 Task: In the  document Kangaroo.txt Share this file with 'softage.3@softage.net' Check 'Vision History' View the  non- printing characters
Action: Mouse moved to (295, 380)
Screenshot: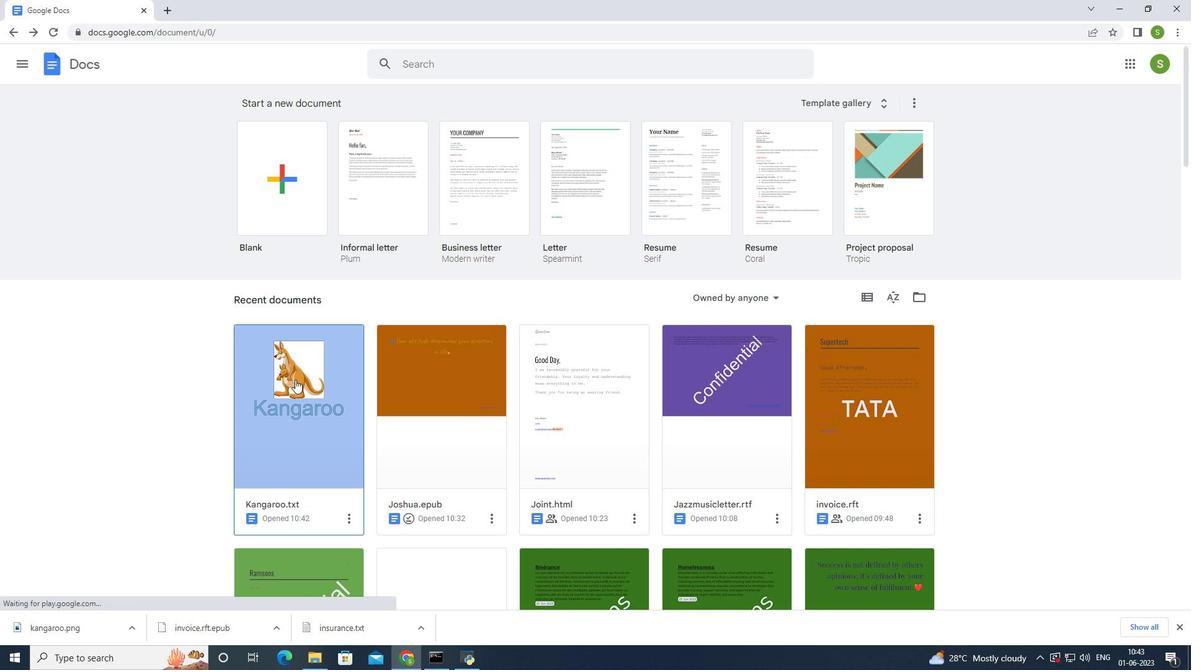 
Action: Mouse pressed left at (295, 380)
Screenshot: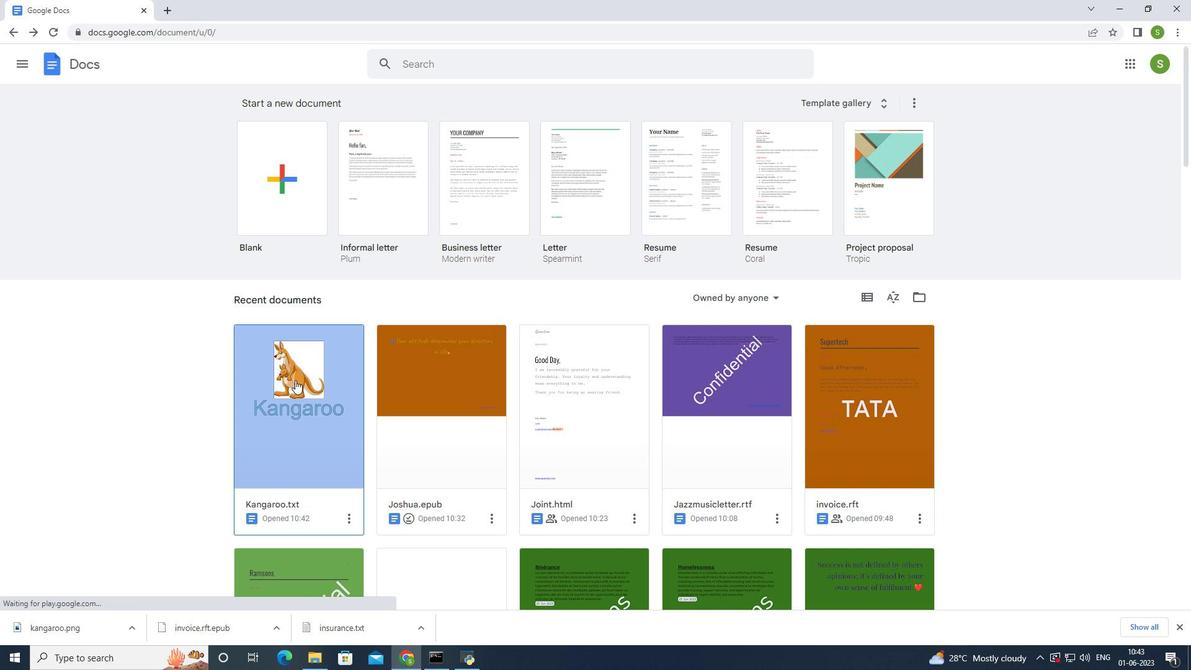 
Action: Mouse moved to (1117, 60)
Screenshot: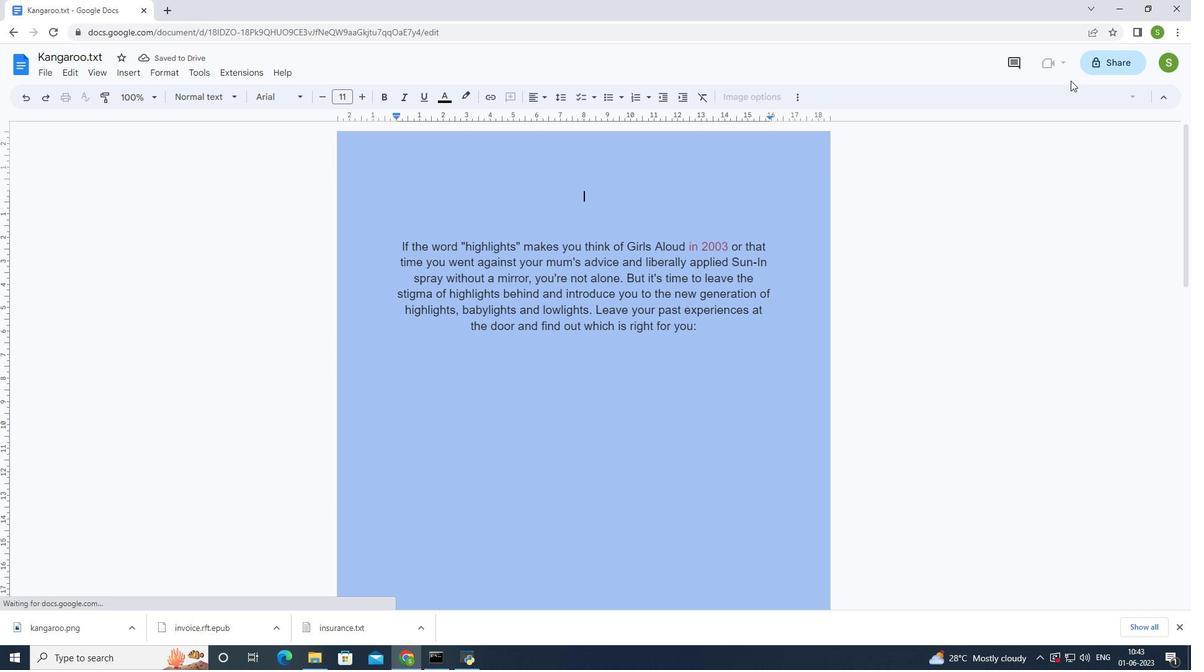 
Action: Mouse pressed left at (1117, 60)
Screenshot: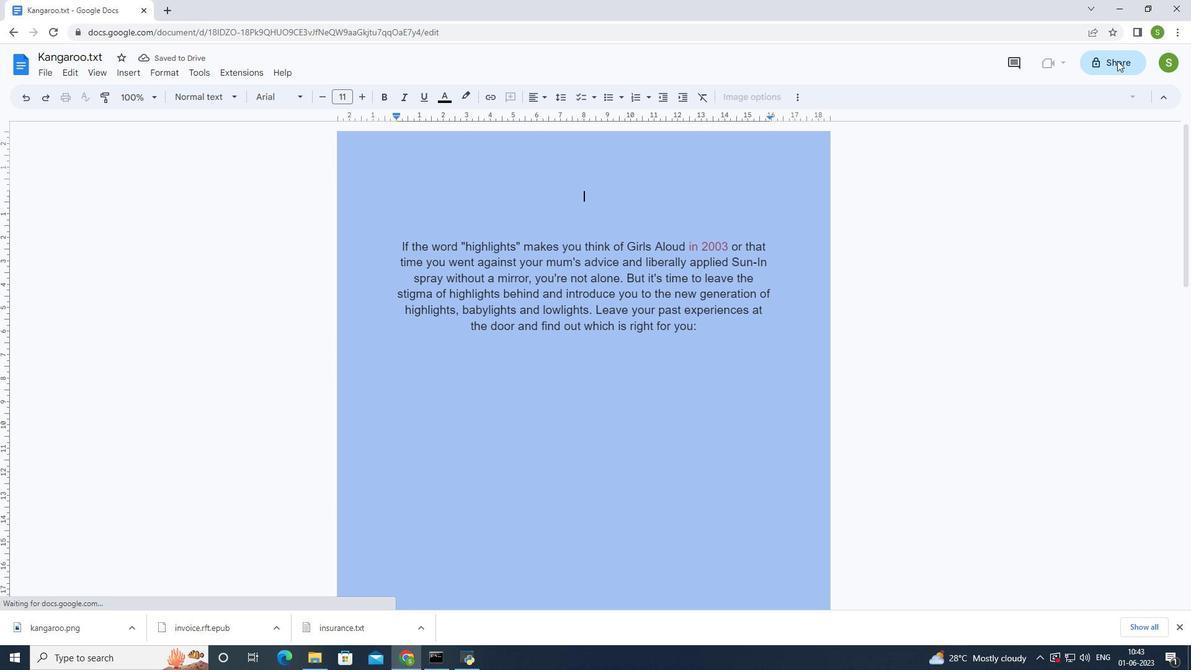 
Action: Mouse moved to (574, 259)
Screenshot: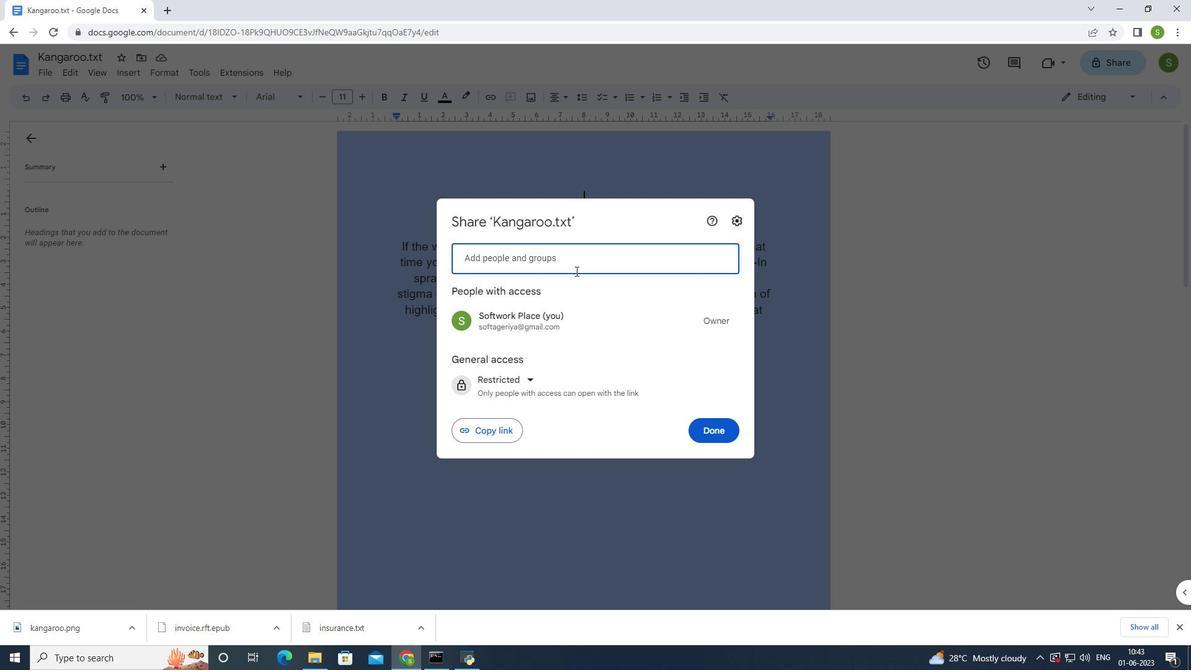 
Action: Mouse pressed left at (574, 259)
Screenshot: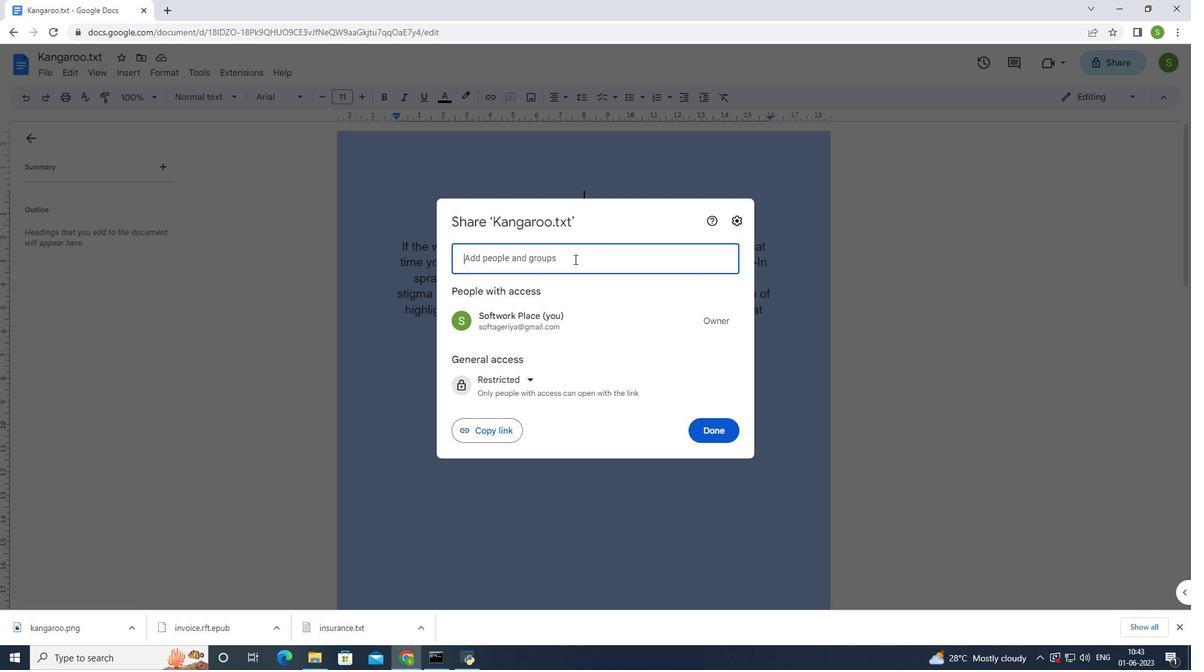 
Action: Mouse moved to (574, 257)
Screenshot: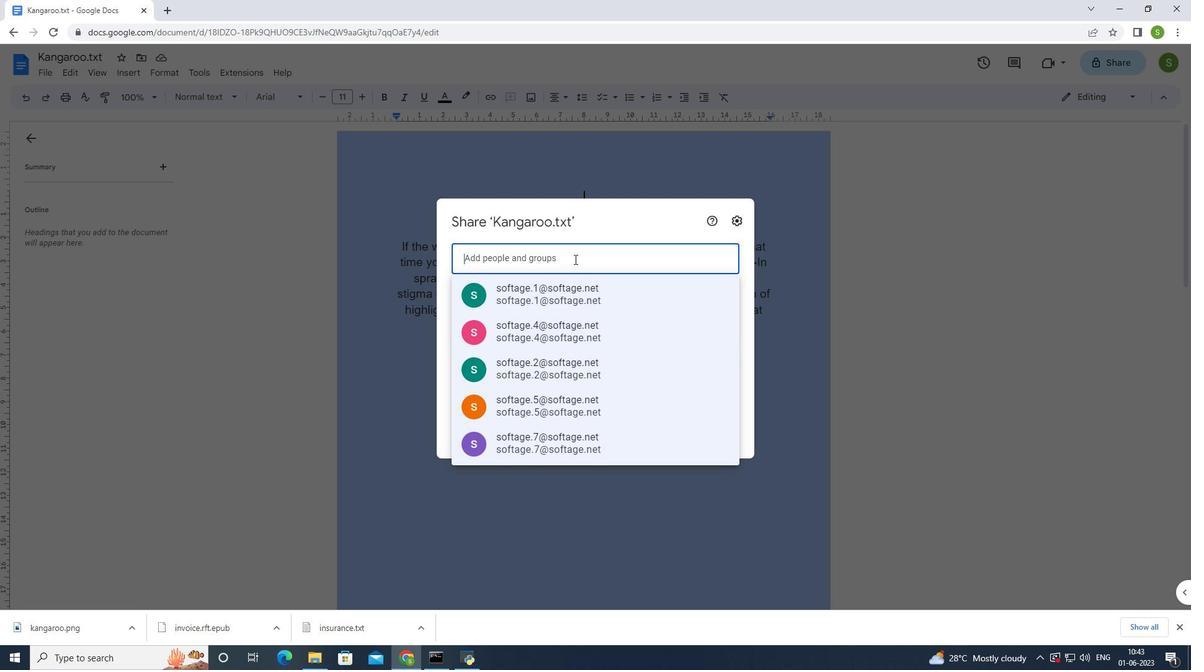 
Action: Key pressed sog<Key.backspace>ftage,<Key.backspace><Key.backspace><Key.backspace>softage,<Key.backspace><Key.backspace>softage.3<Key.shift>@softage.net<Key.enter>
Screenshot: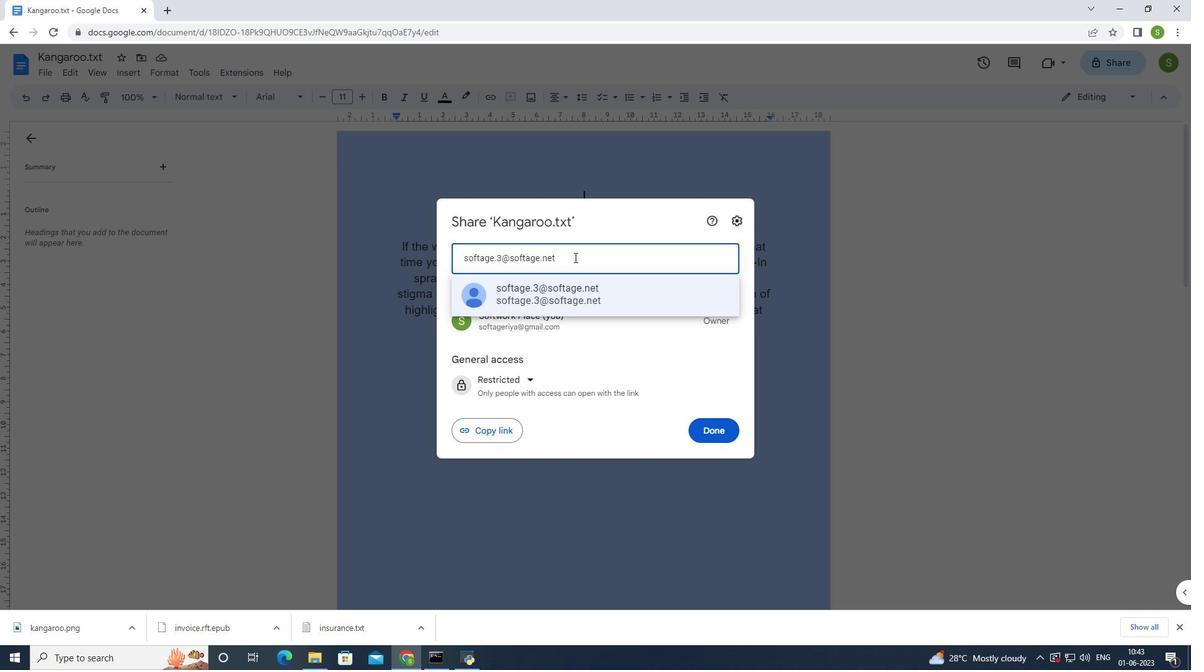 
Action: Mouse moved to (713, 413)
Screenshot: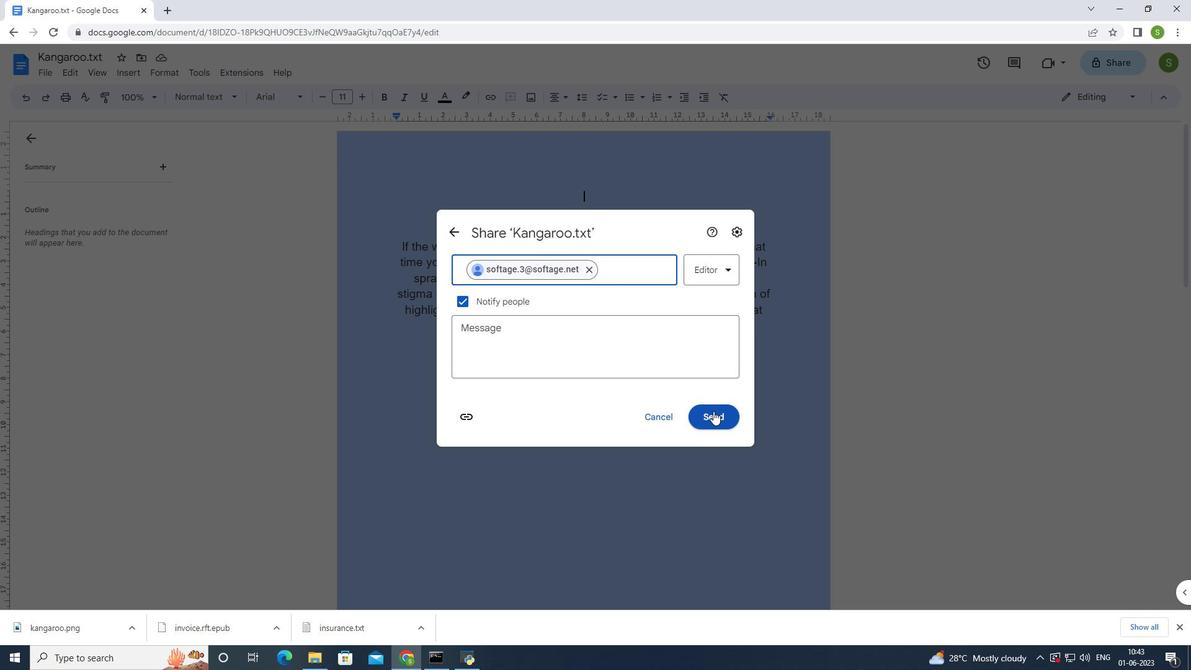 
Action: Mouse pressed left at (713, 413)
Screenshot: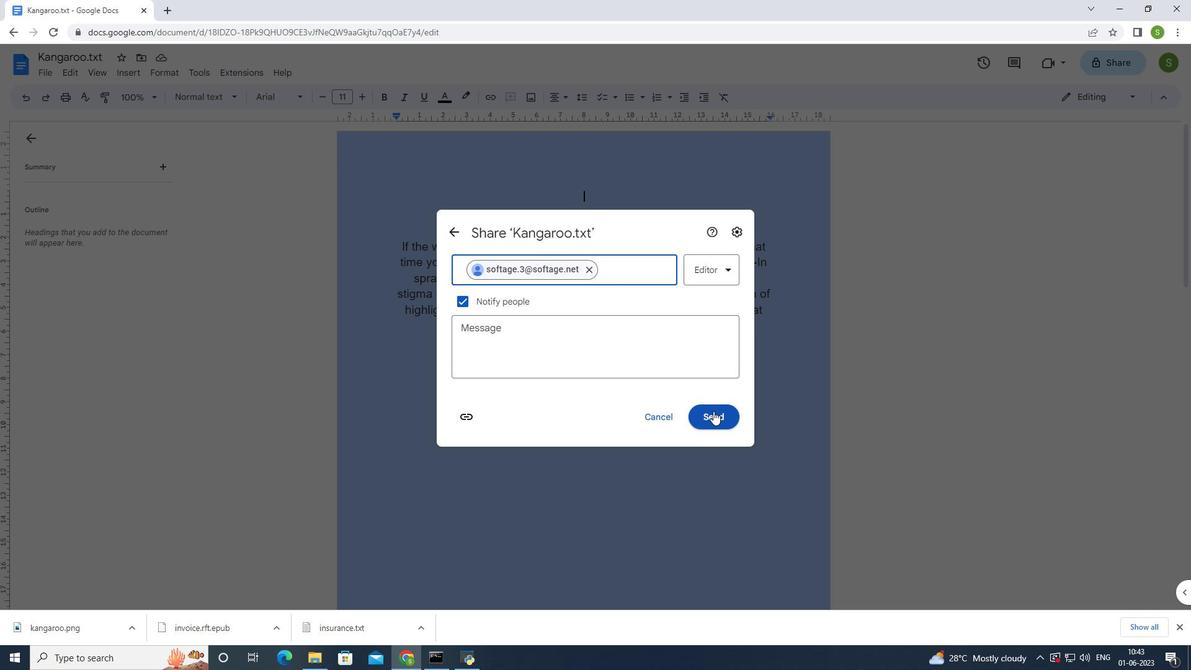 
Action: Mouse moved to (1128, 99)
Screenshot: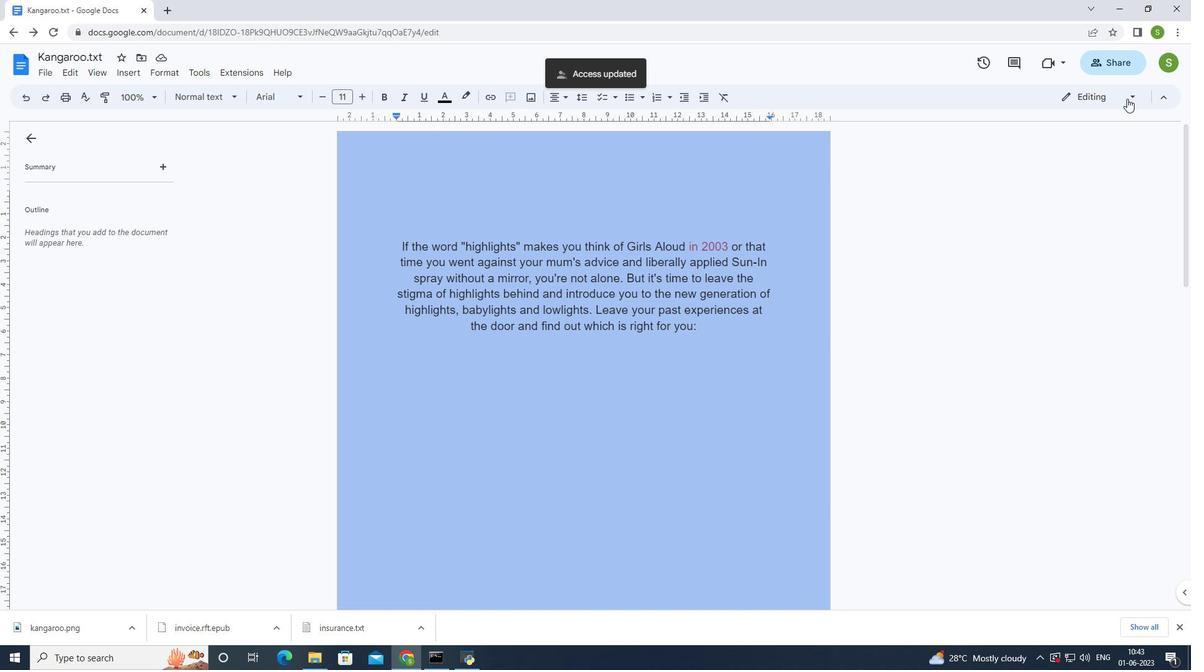 
Action: Mouse pressed left at (1128, 99)
Screenshot: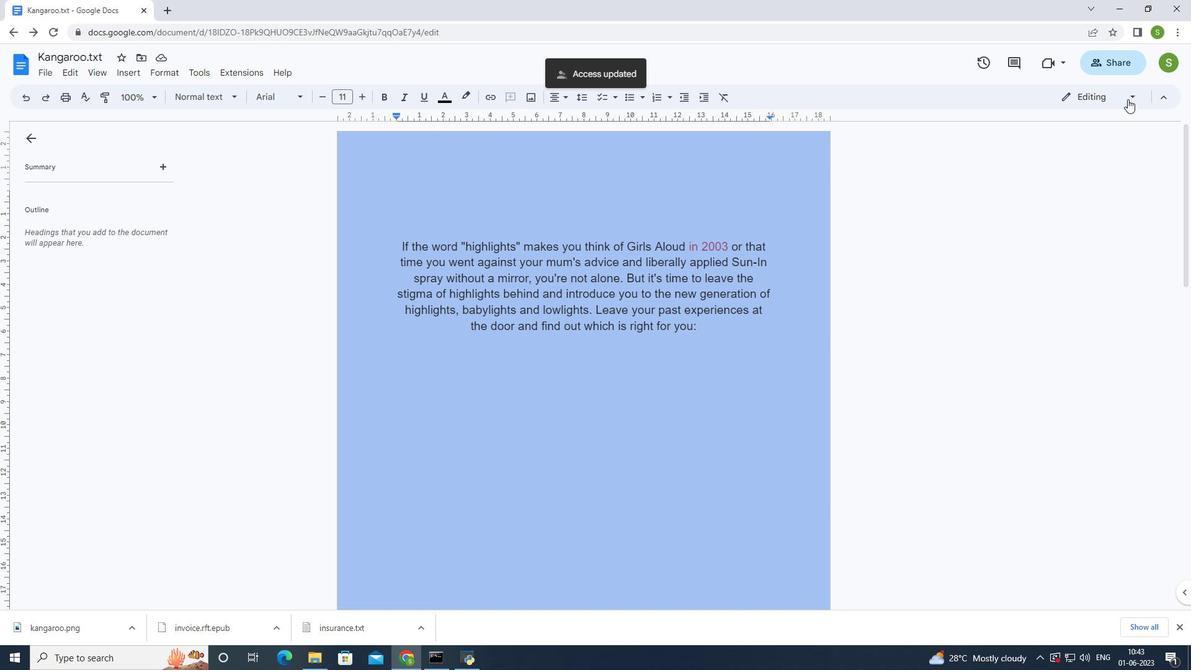 
Action: Mouse moved to (63, 72)
Screenshot: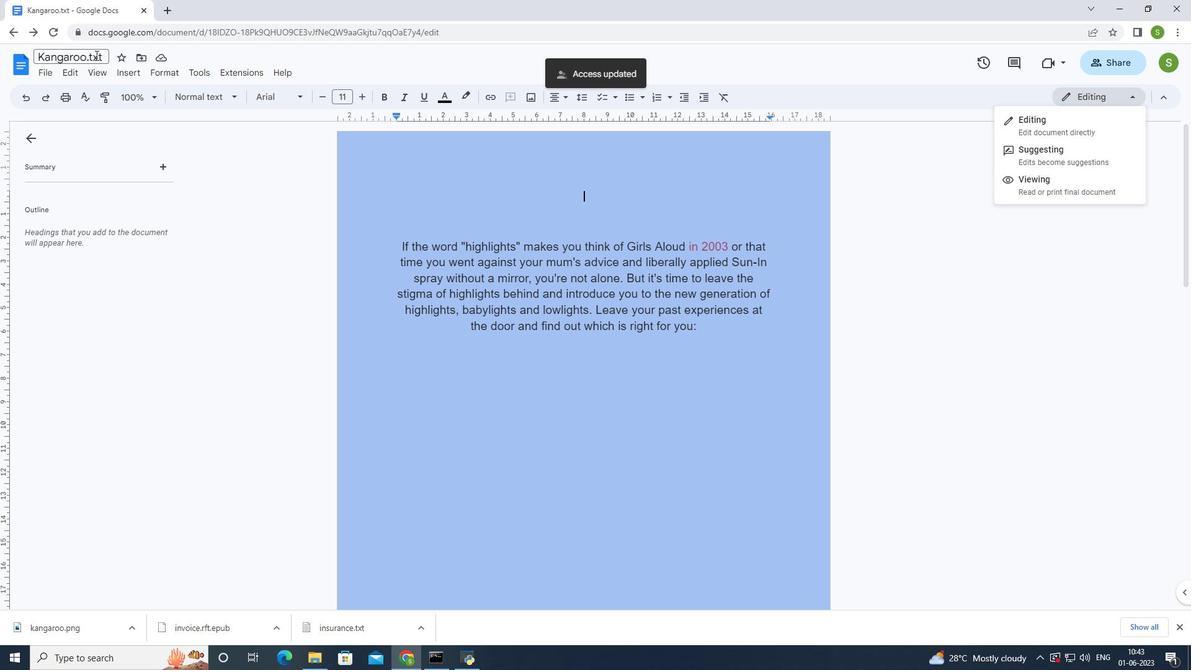
Action: Mouse pressed left at (63, 72)
Screenshot: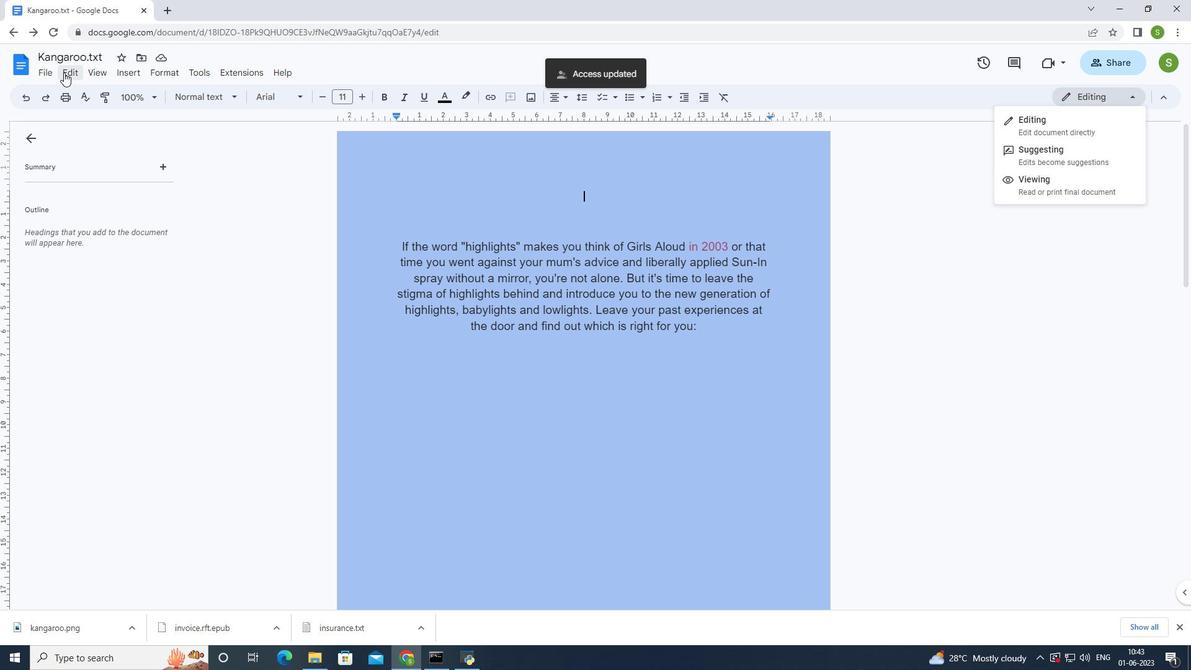 
Action: Mouse moved to (42, 72)
Screenshot: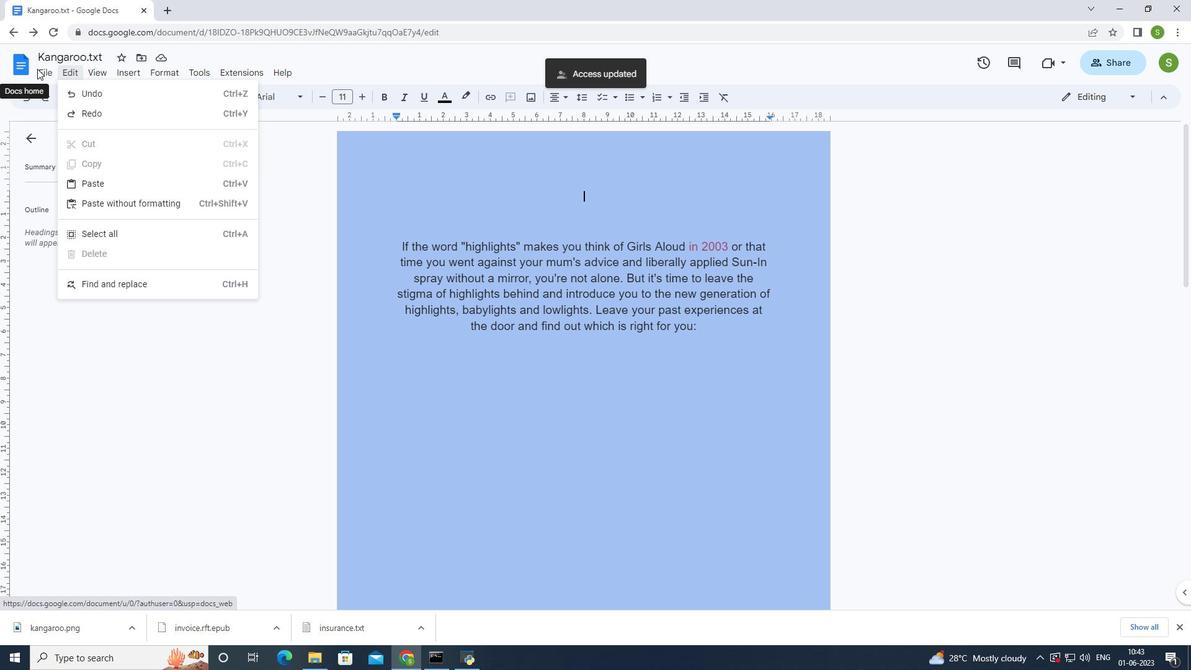 
Action: Mouse pressed left at (42, 72)
Screenshot: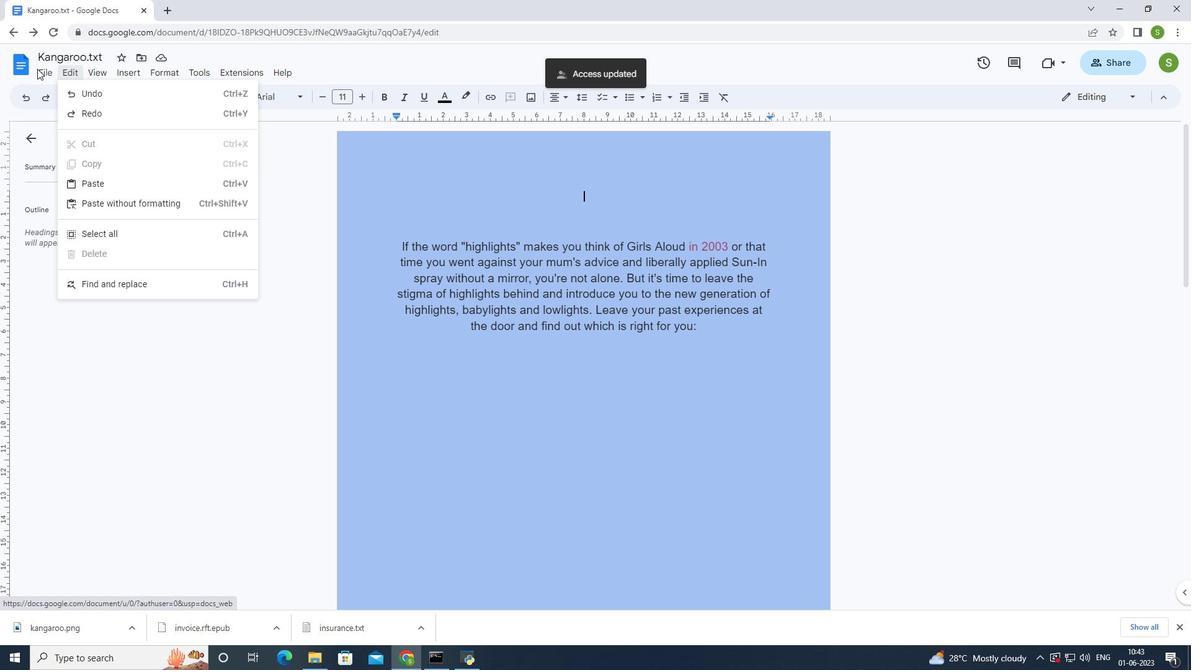 
Action: Mouse moved to (46, 71)
Screenshot: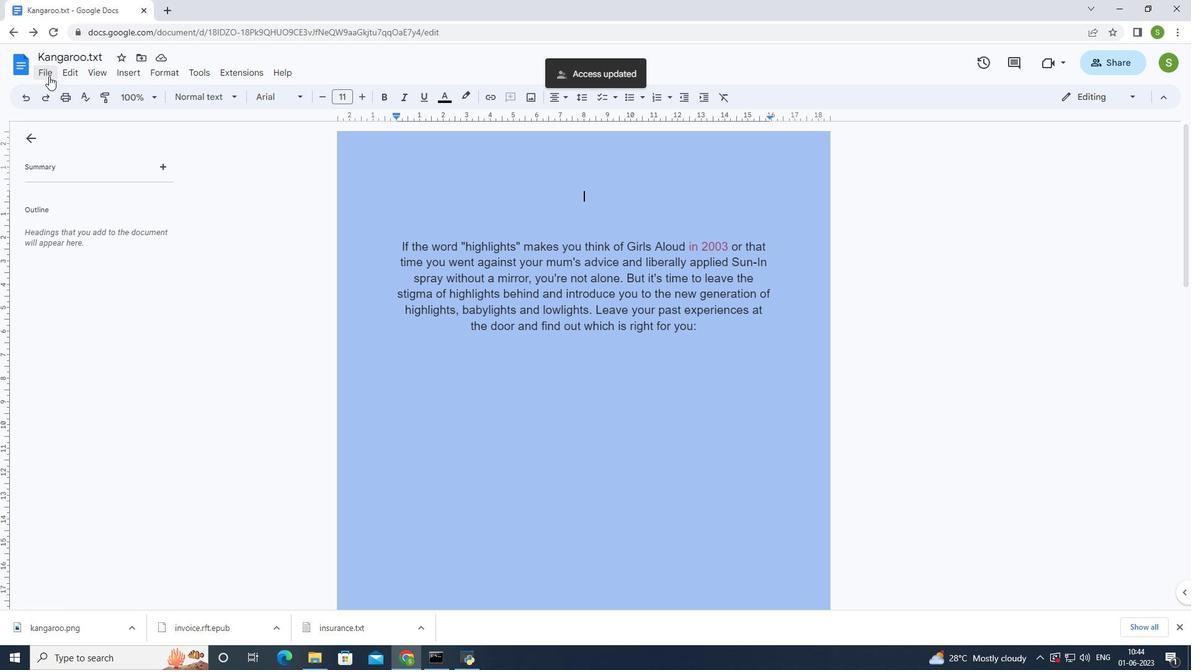 
Action: Mouse pressed left at (46, 71)
Screenshot: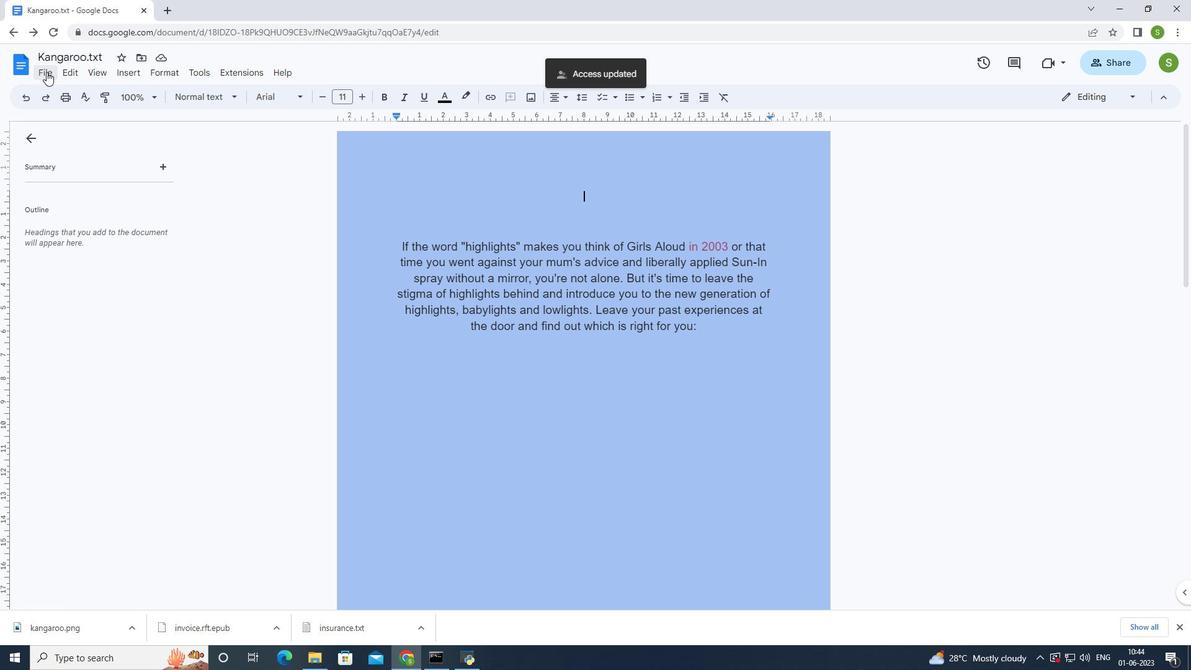 
Action: Mouse moved to (104, 327)
Screenshot: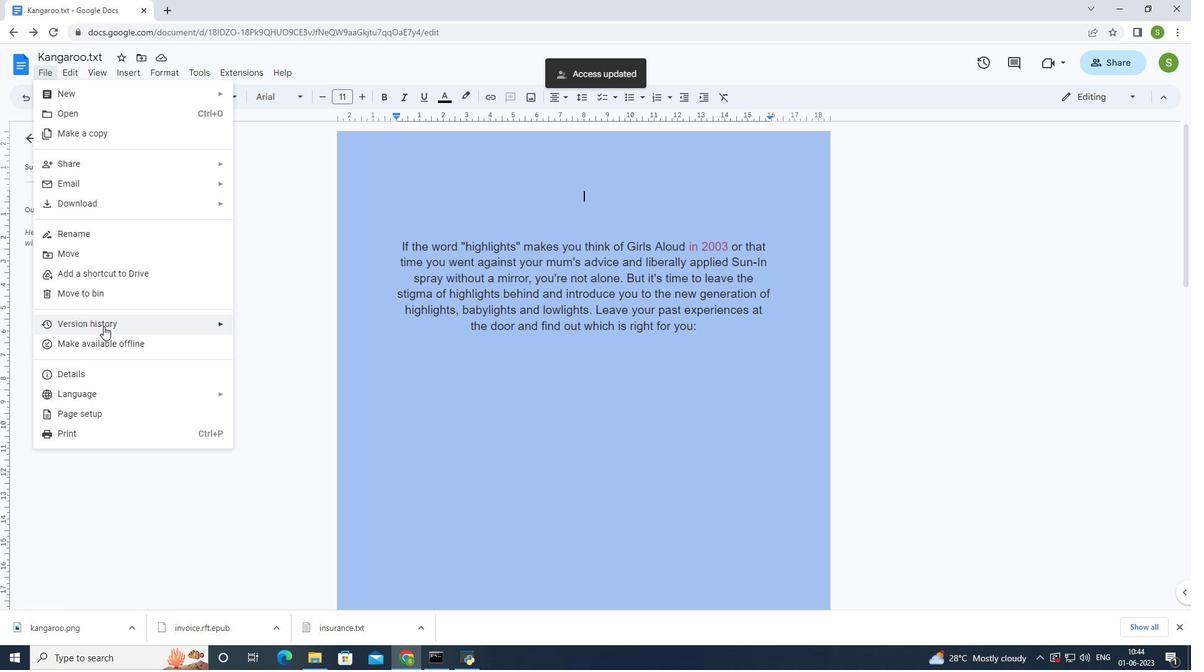 
Action: Mouse pressed left at (104, 327)
Screenshot: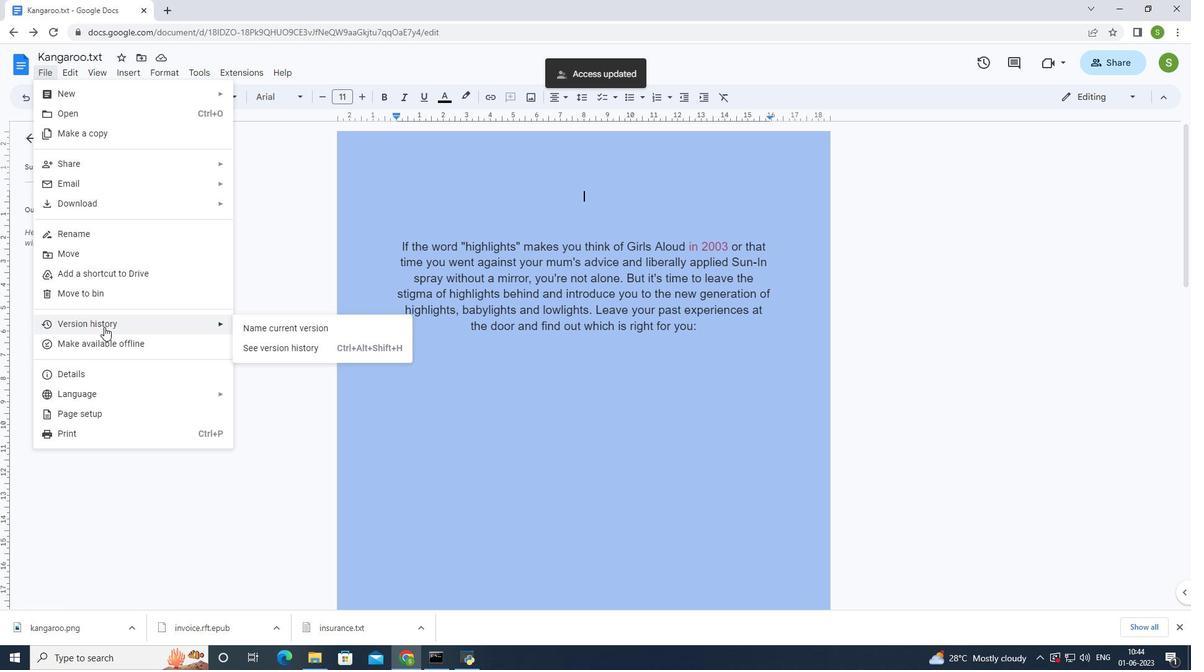 
Action: Mouse moved to (266, 330)
Screenshot: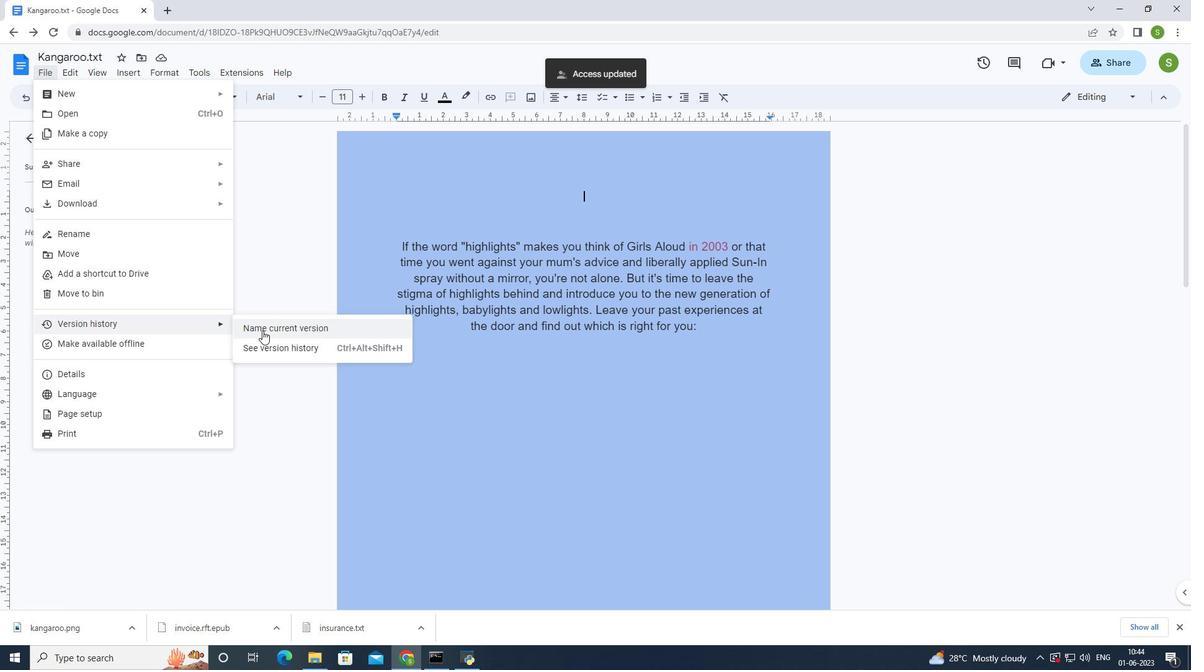 
Action: Mouse pressed left at (266, 330)
Screenshot: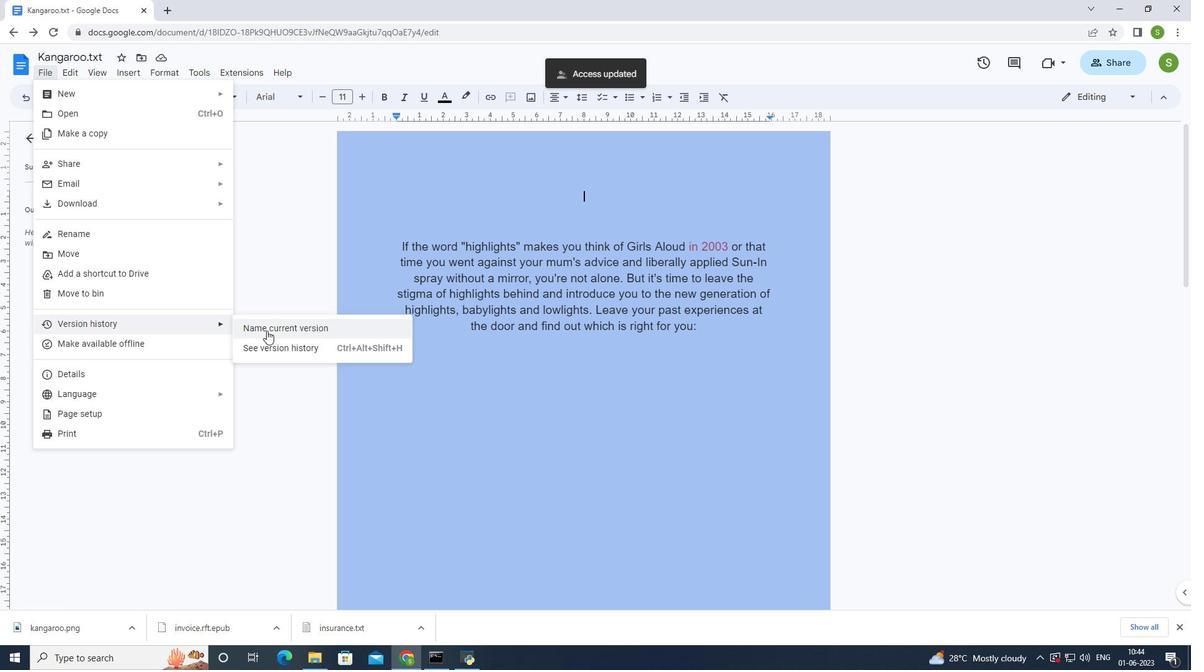 
Action: Mouse moved to (556, 318)
Screenshot: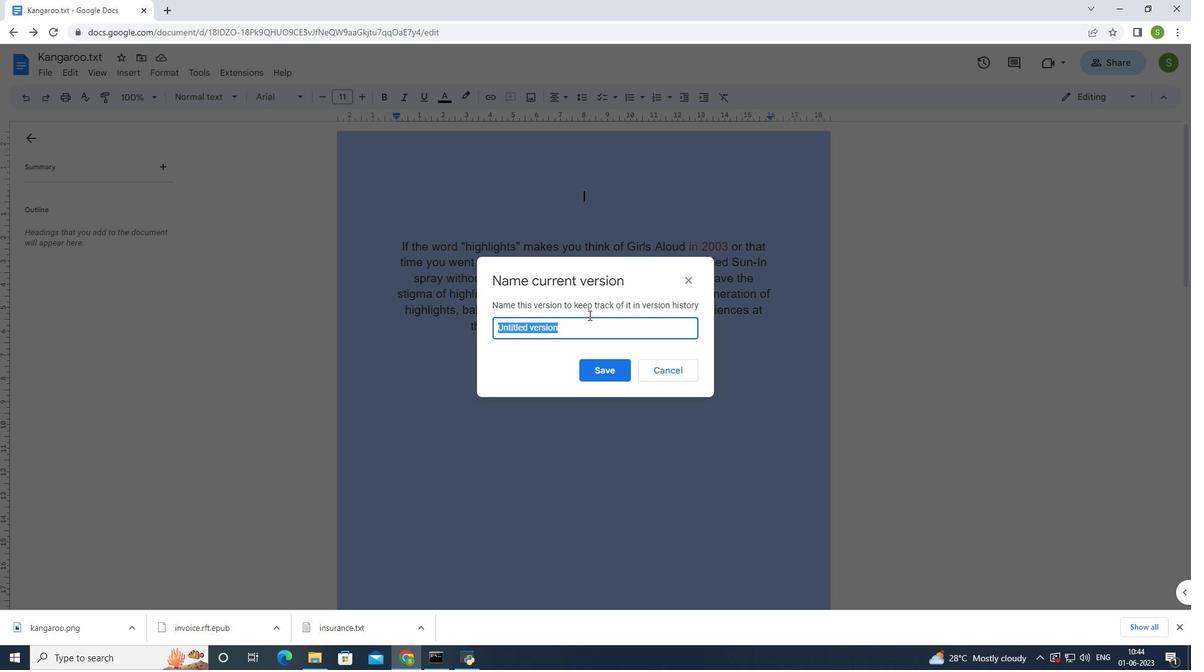 
Action: Key pressed non-printing<Key.space>characters<Key.enter>
Screenshot: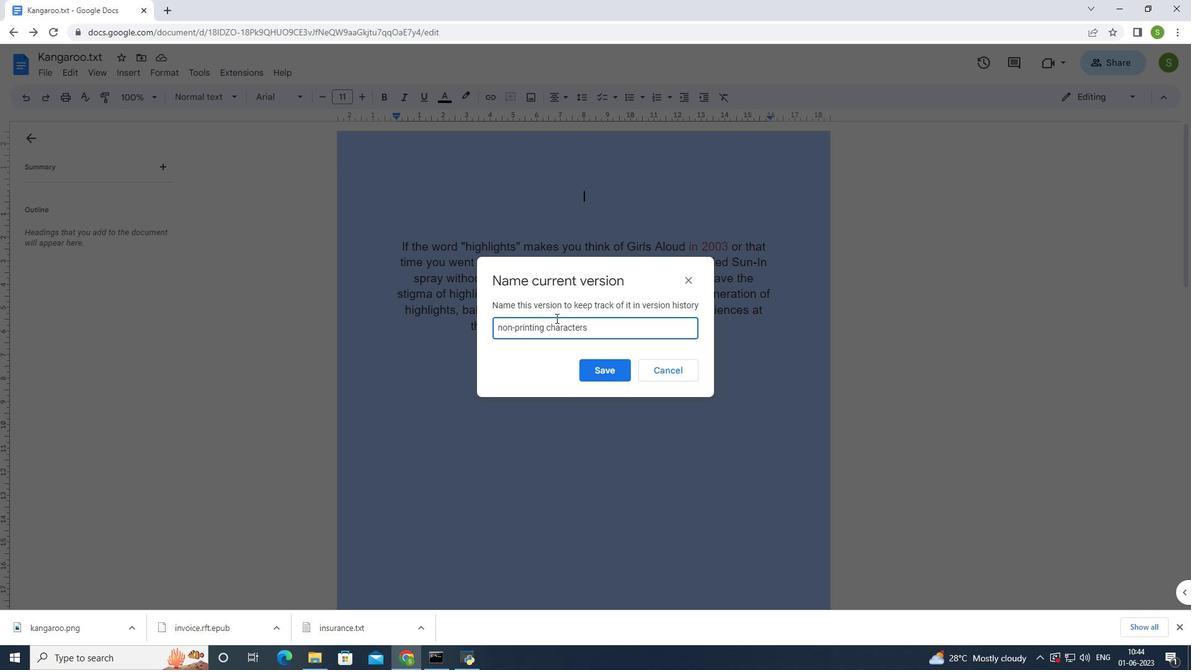 
Action: Mouse moved to (665, 281)
Screenshot: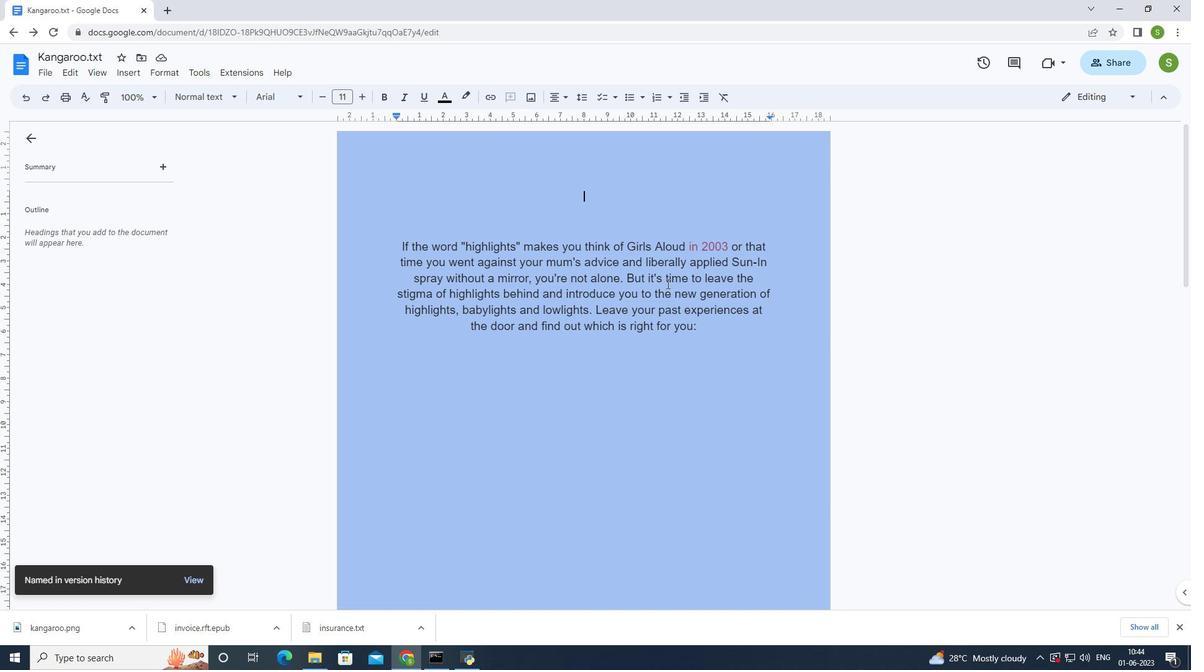 
Action: Key pressed ctrl+S
Screenshot: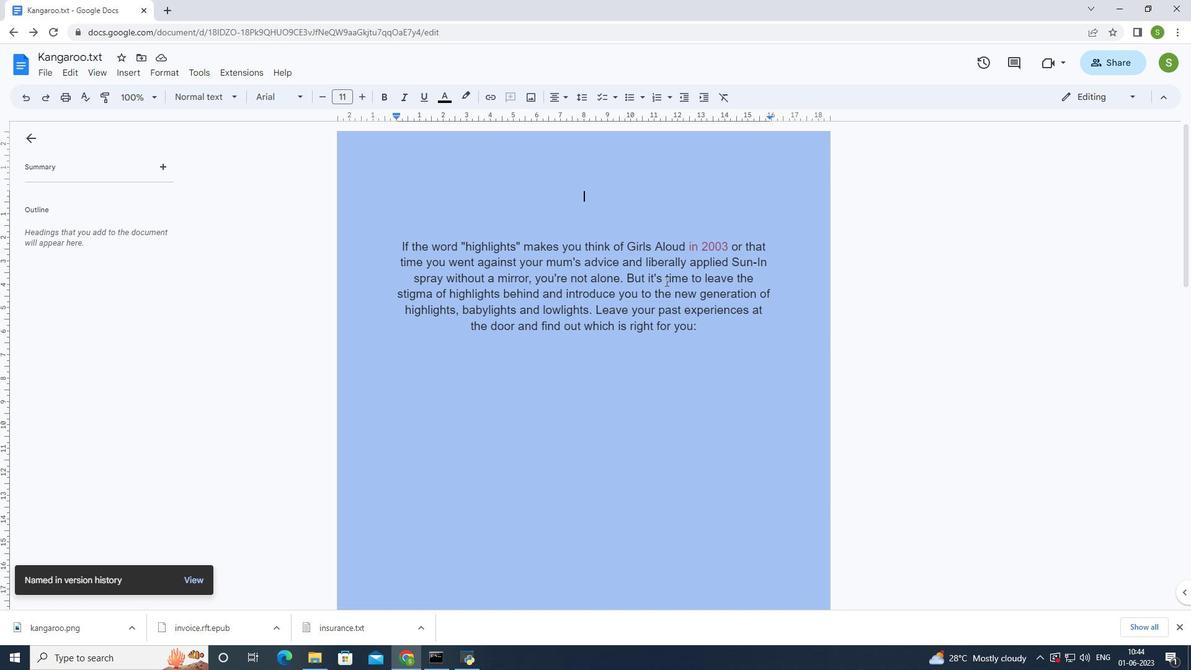 
Action: Mouse moved to (654, 278)
Screenshot: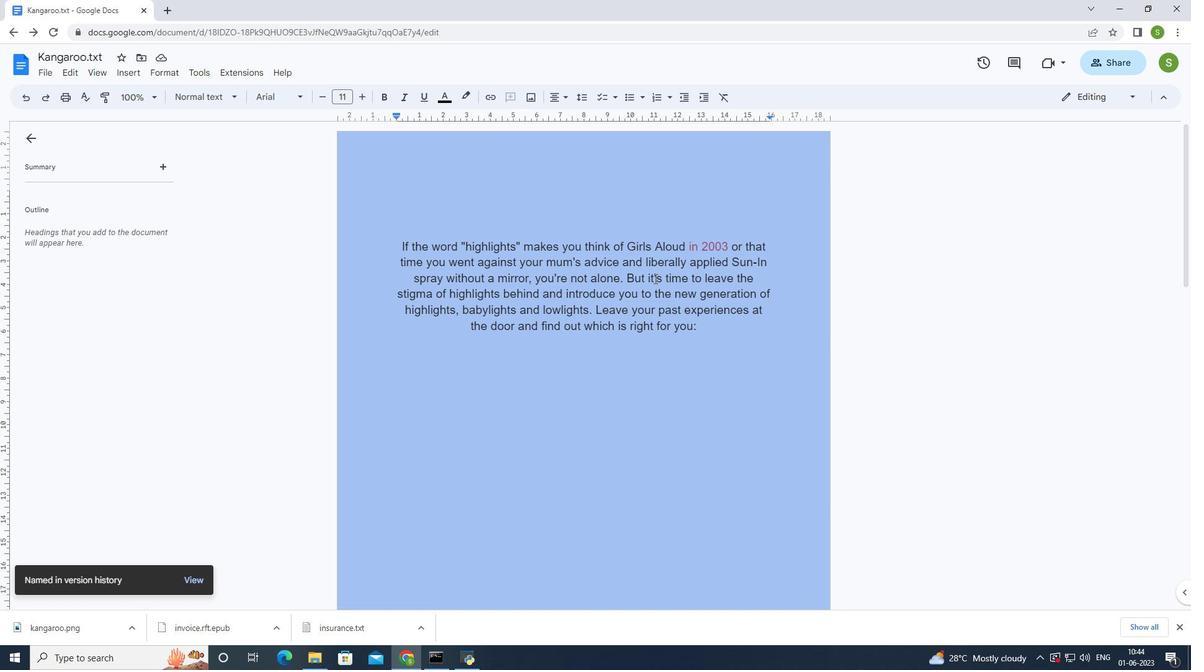 
